 Task: Plan a game night with friends on the 15th at 9:00 PM.
Action: Mouse moved to (56, 227)
Screenshot: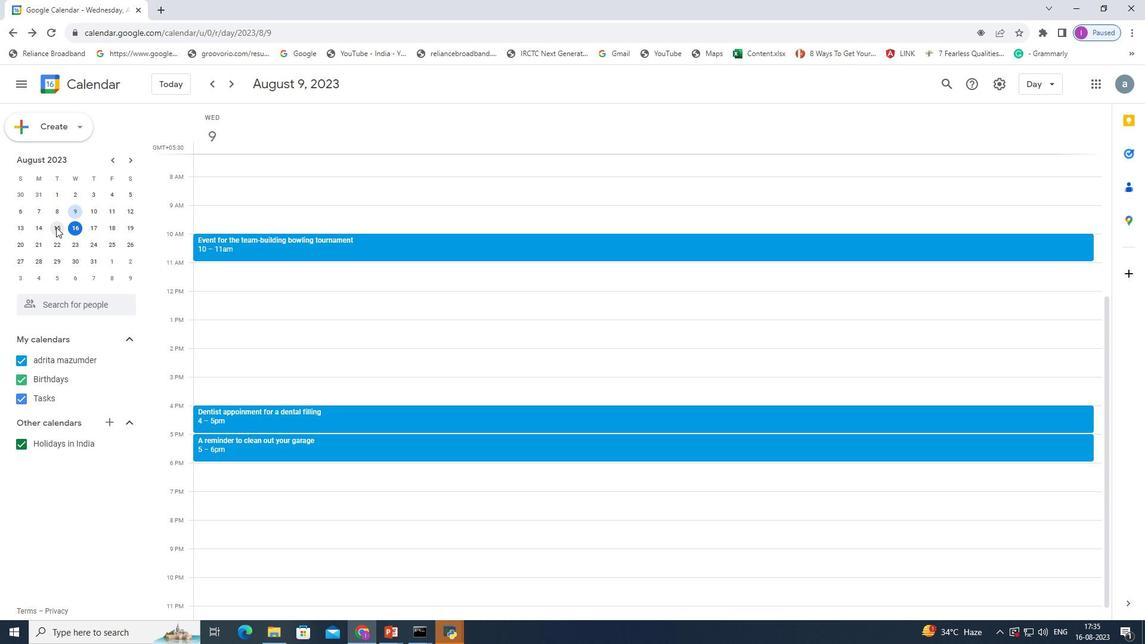 
Action: Mouse pressed left at (56, 227)
Screenshot: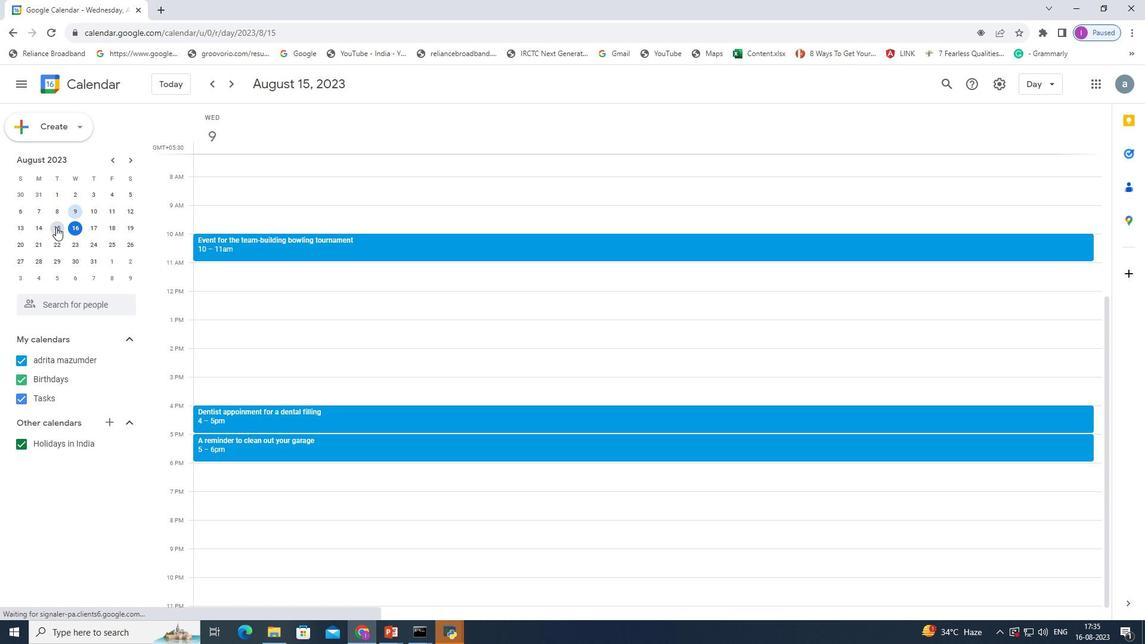 
Action: Mouse moved to (56, 227)
Screenshot: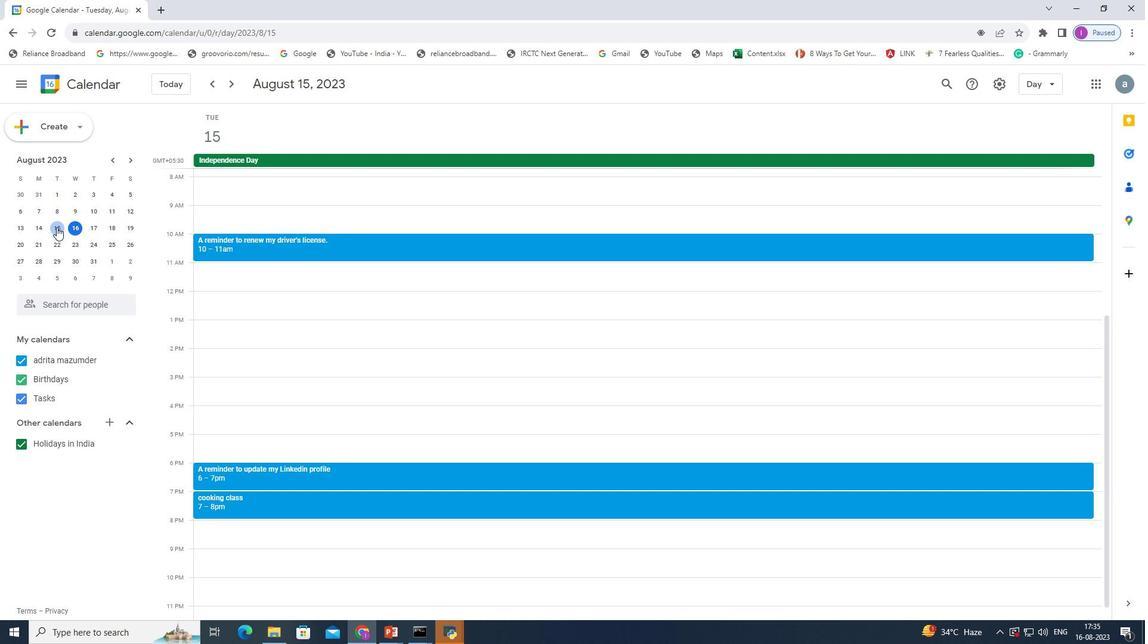 
Action: Mouse pressed left at (56, 227)
Screenshot: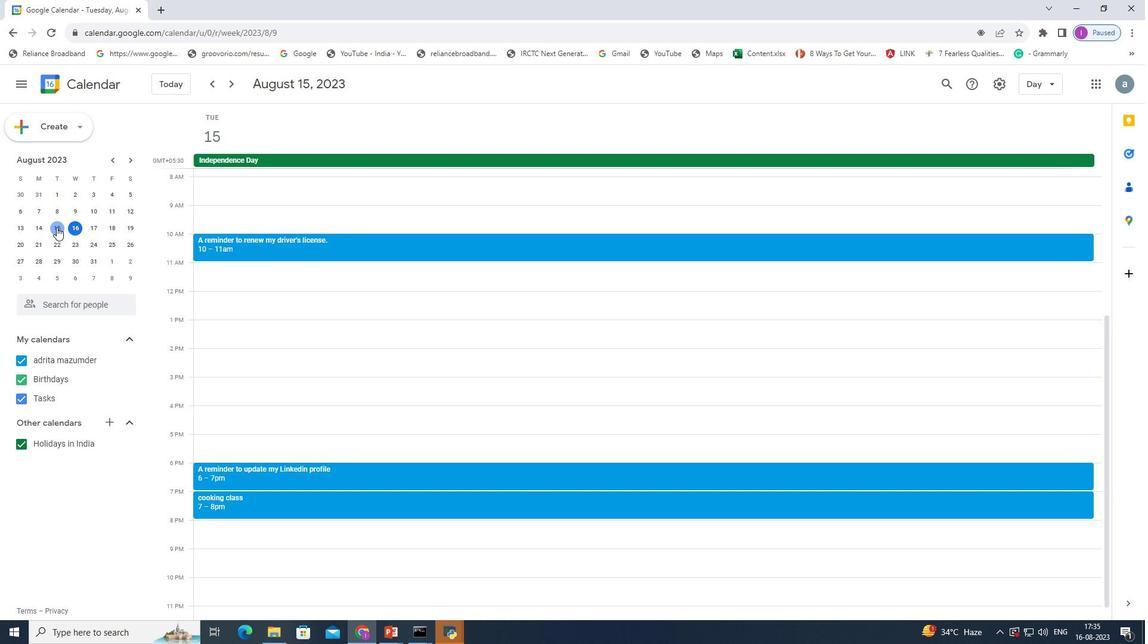 
Action: Mouse pressed left at (56, 227)
Screenshot: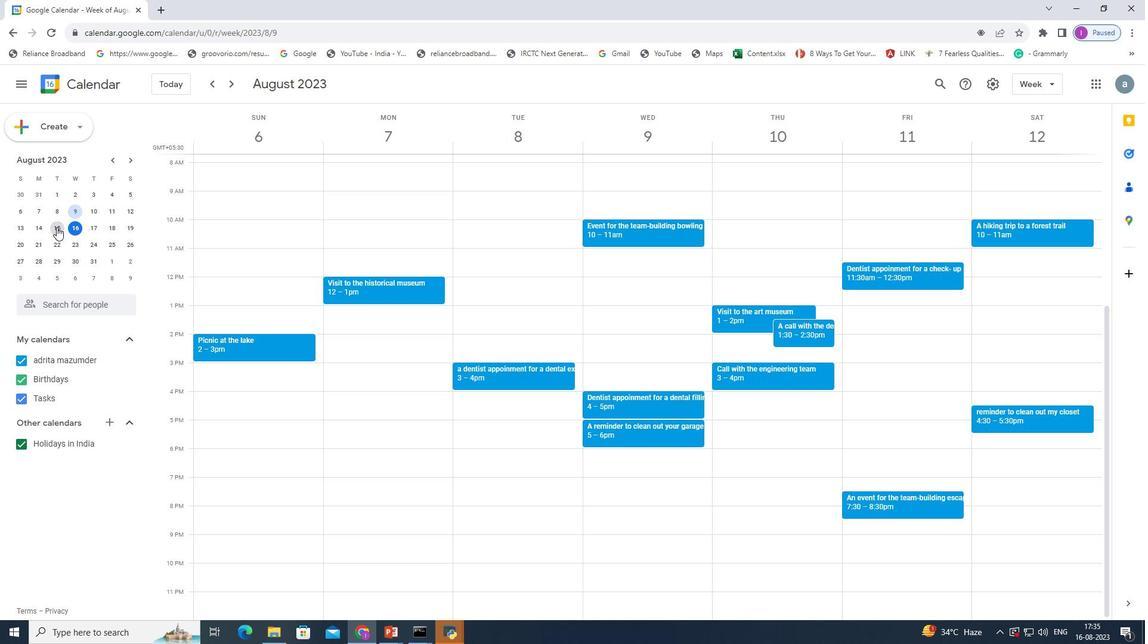 
Action: Mouse moved to (60, 225)
Screenshot: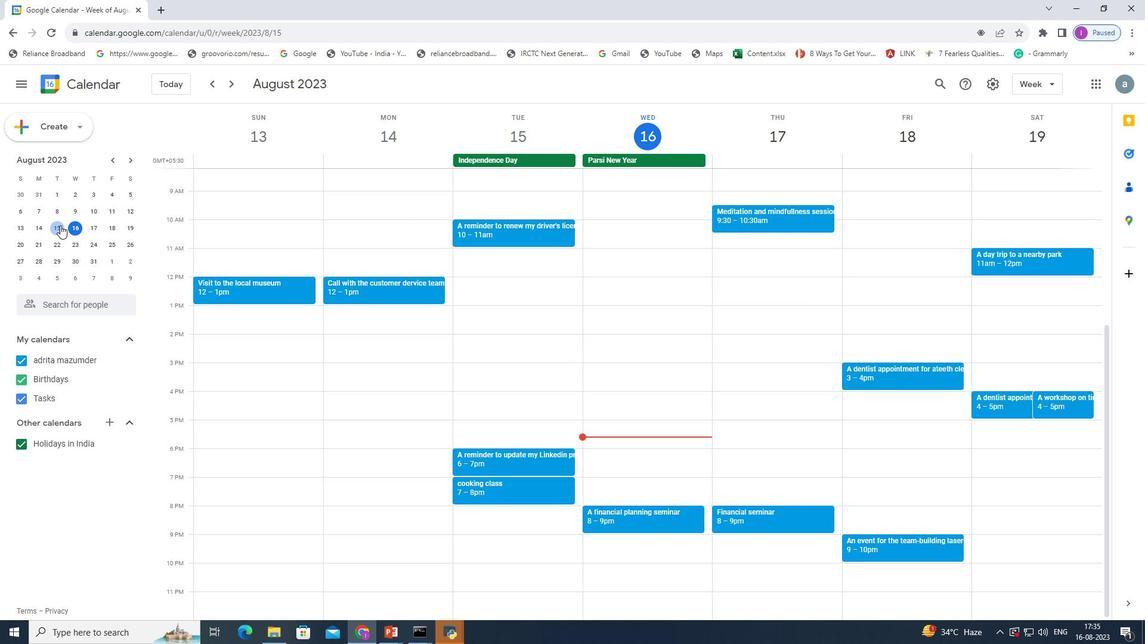 
Action: Mouse pressed left at (60, 225)
Screenshot: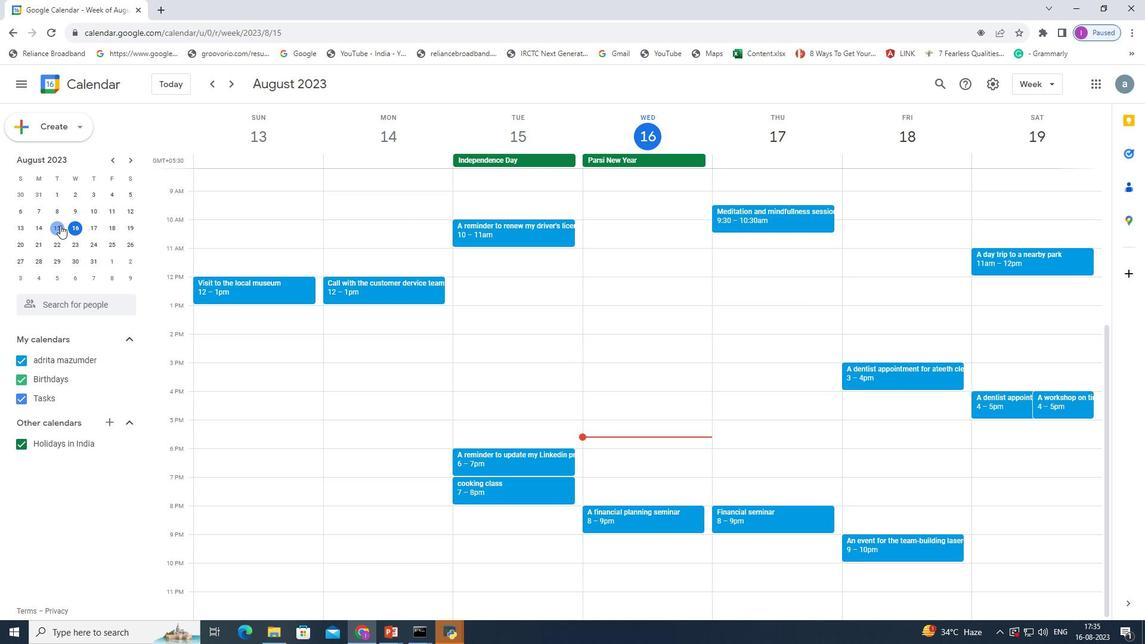 
Action: Mouse moved to (195, 195)
Screenshot: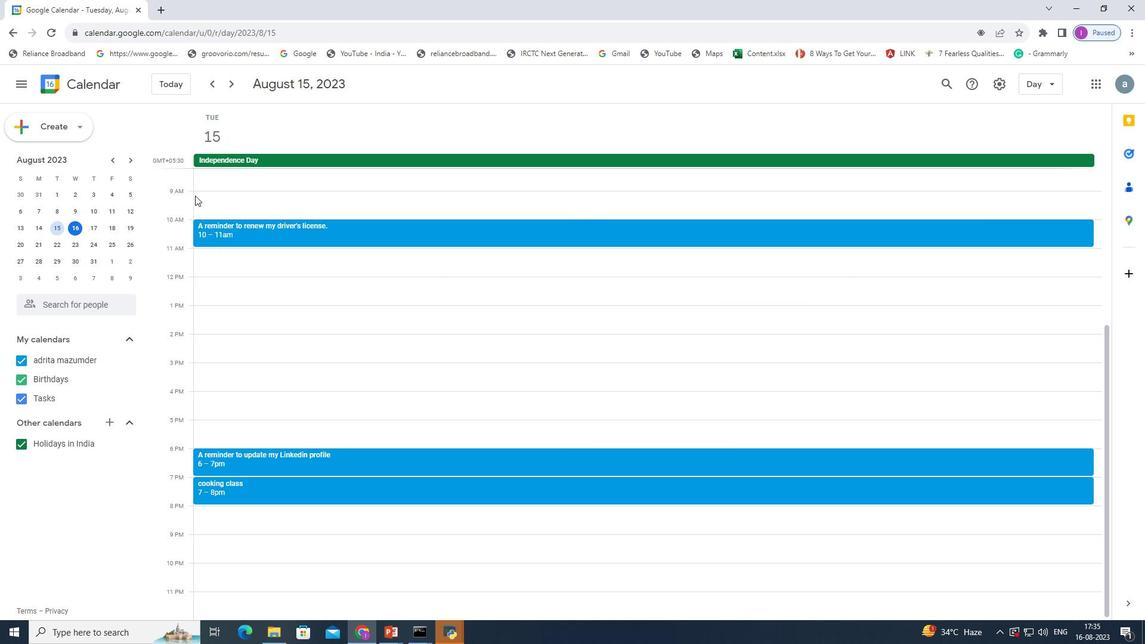 
Action: Mouse pressed left at (195, 195)
Screenshot: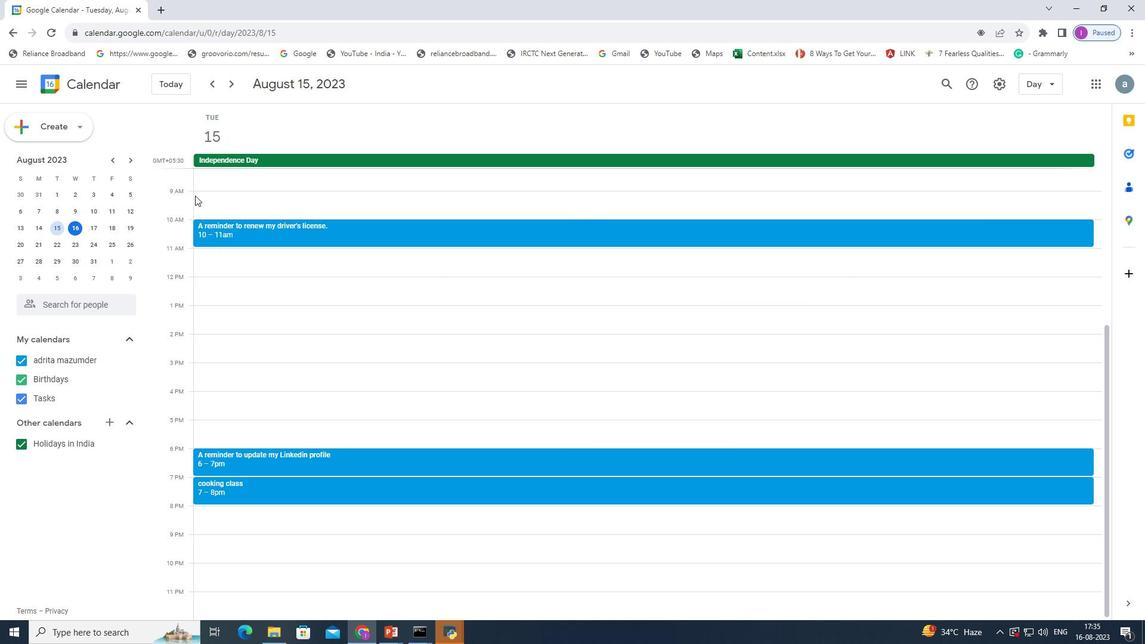 
Action: Mouse moved to (562, 233)
Screenshot: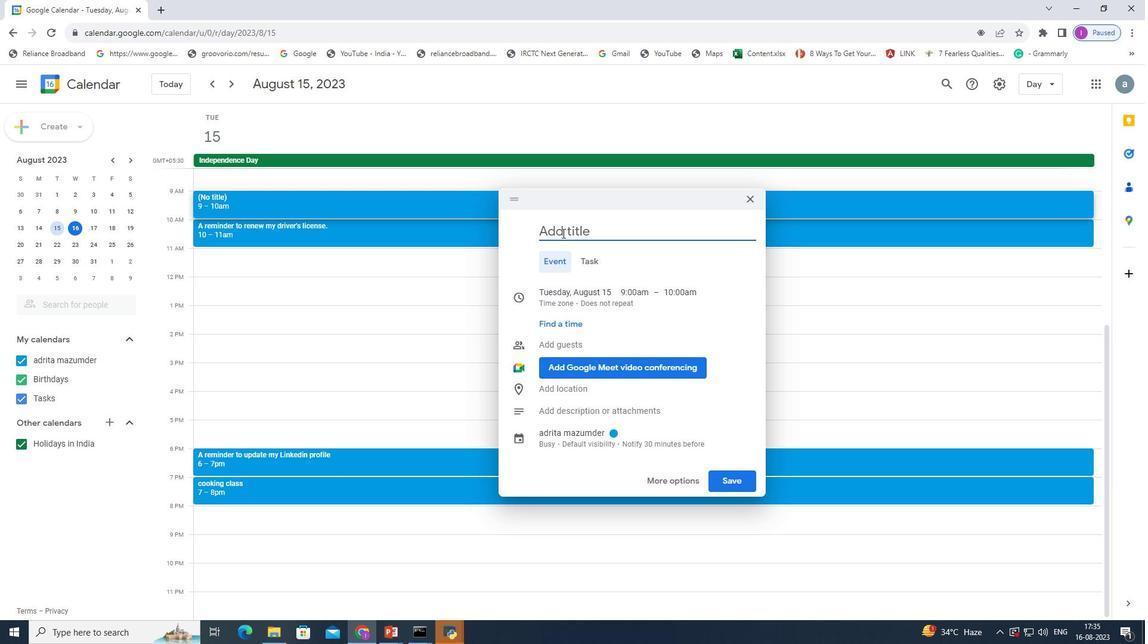 
Action: Key pressed <Key.shift>A<Key.space>game<Key.space>night<Key.space>withn<Key.backspace><Key.space>friends
Screenshot: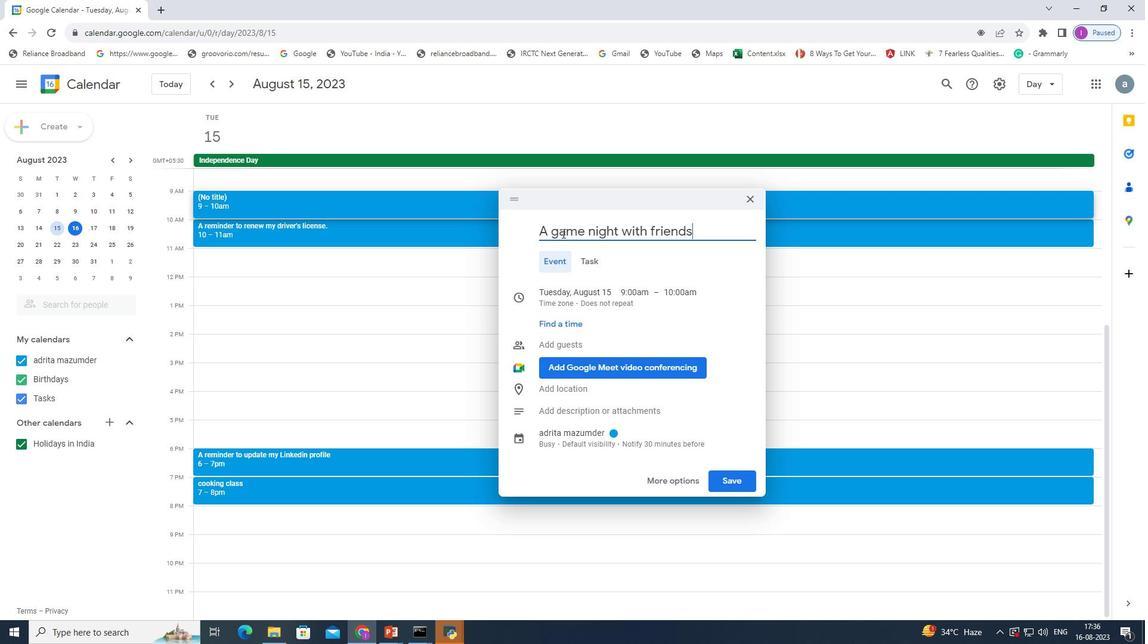 
Action: Mouse moved to (726, 477)
Screenshot: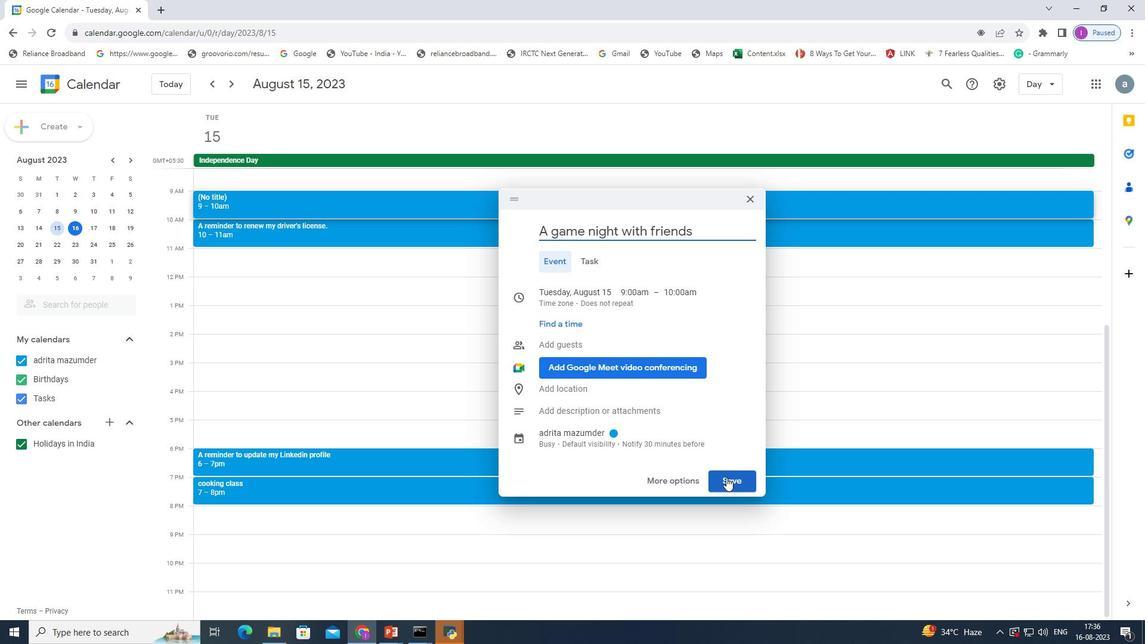 
Action: Mouse pressed left at (726, 477)
Screenshot: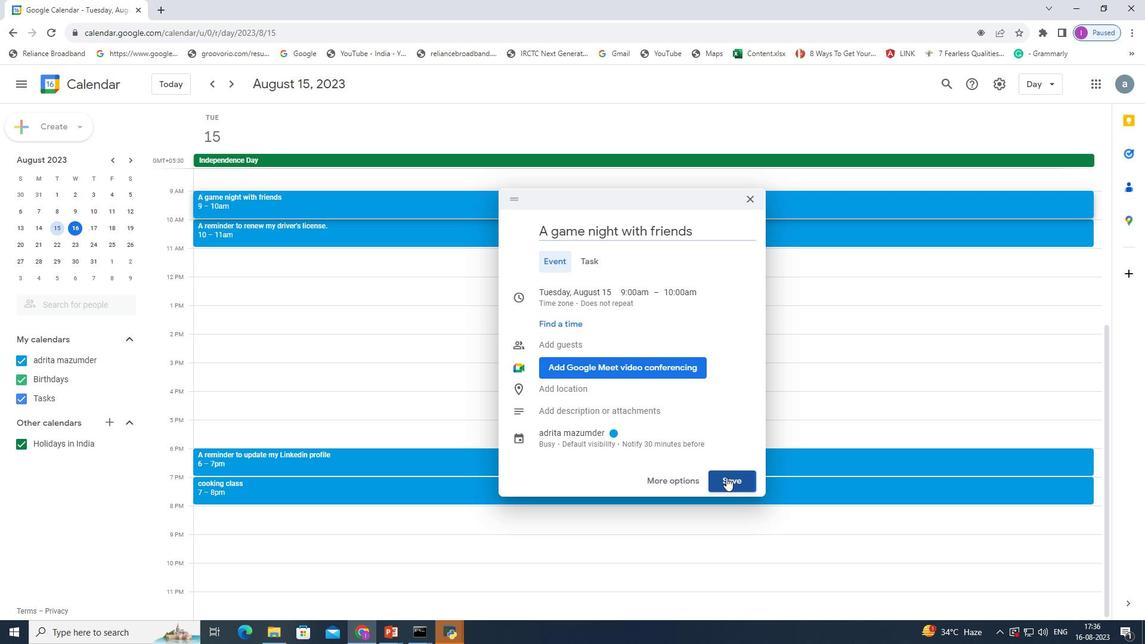 
Action: Mouse moved to (543, 369)
Screenshot: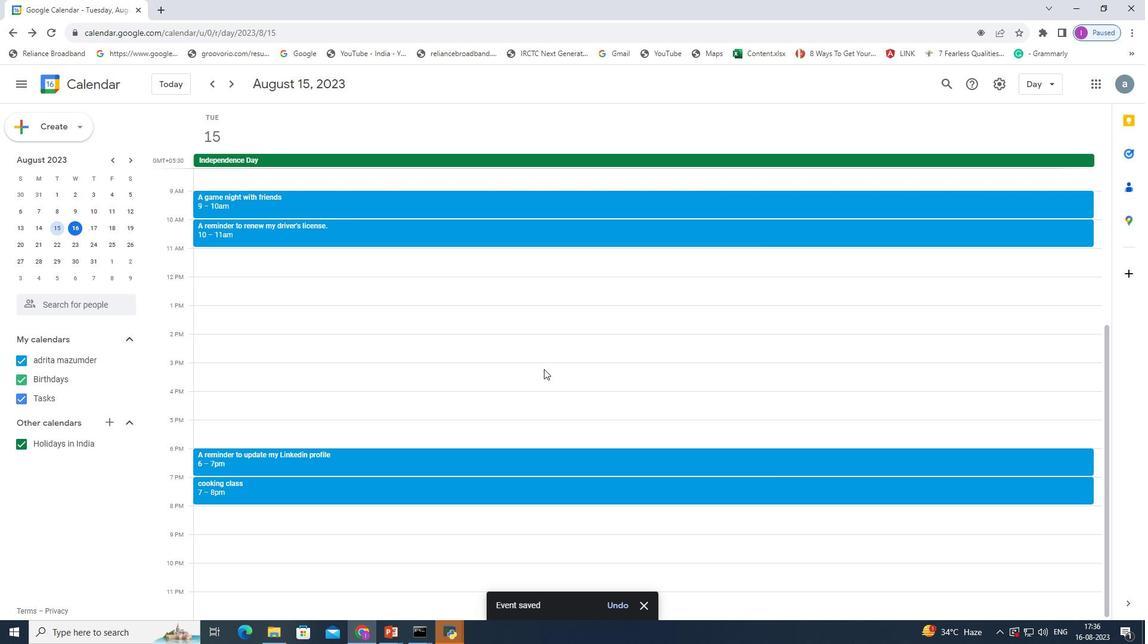 
